 Task: For heading Arial black with underline.  font size for heading18,  'Change the font style of data to'Calibri.  and font size to 9,  Change the alignment of both headline & data to Align center.  In the sheet  Expense Log Spreadsheet Workbook Sheetbook
Action: Mouse moved to (53, 105)
Screenshot: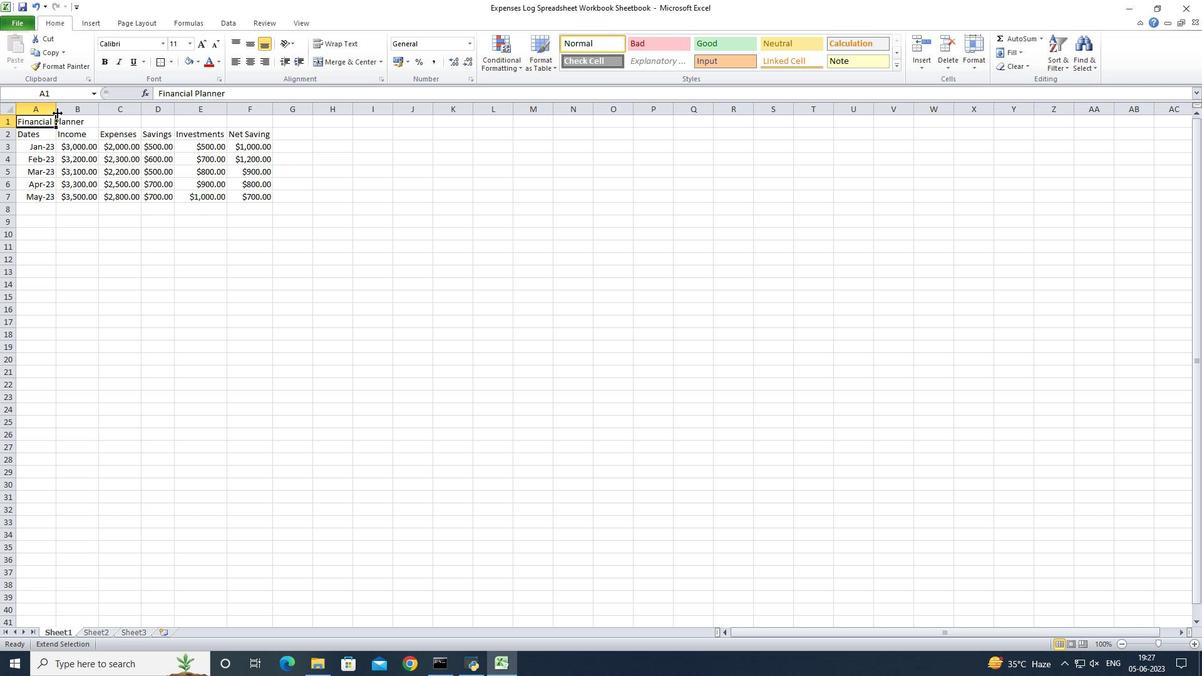 
Action: Mouse pressed left at (53, 105)
Screenshot: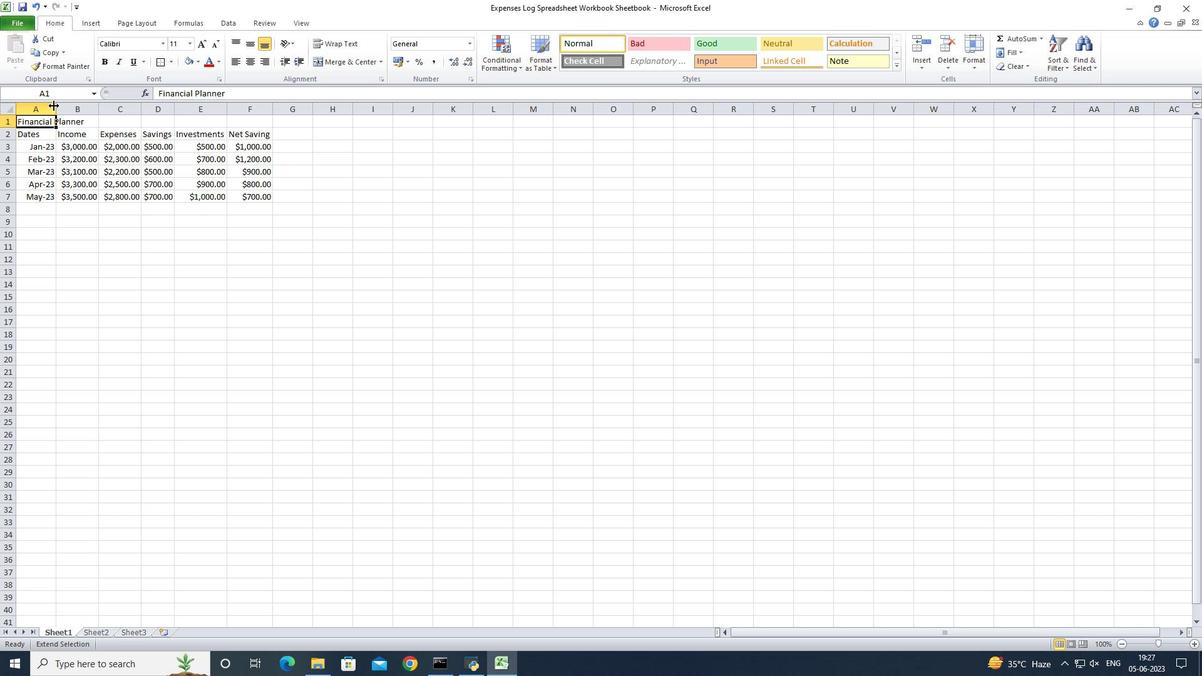 
Action: Mouse pressed left at (53, 105)
Screenshot: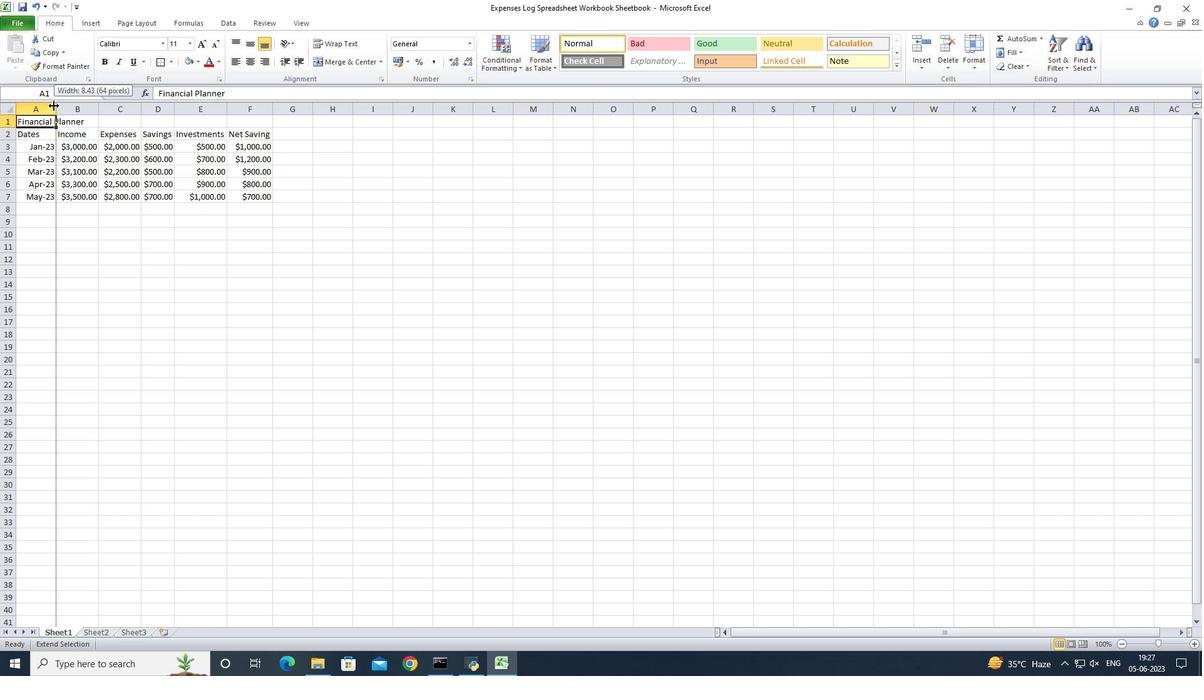 
Action: Mouse moved to (56, 124)
Screenshot: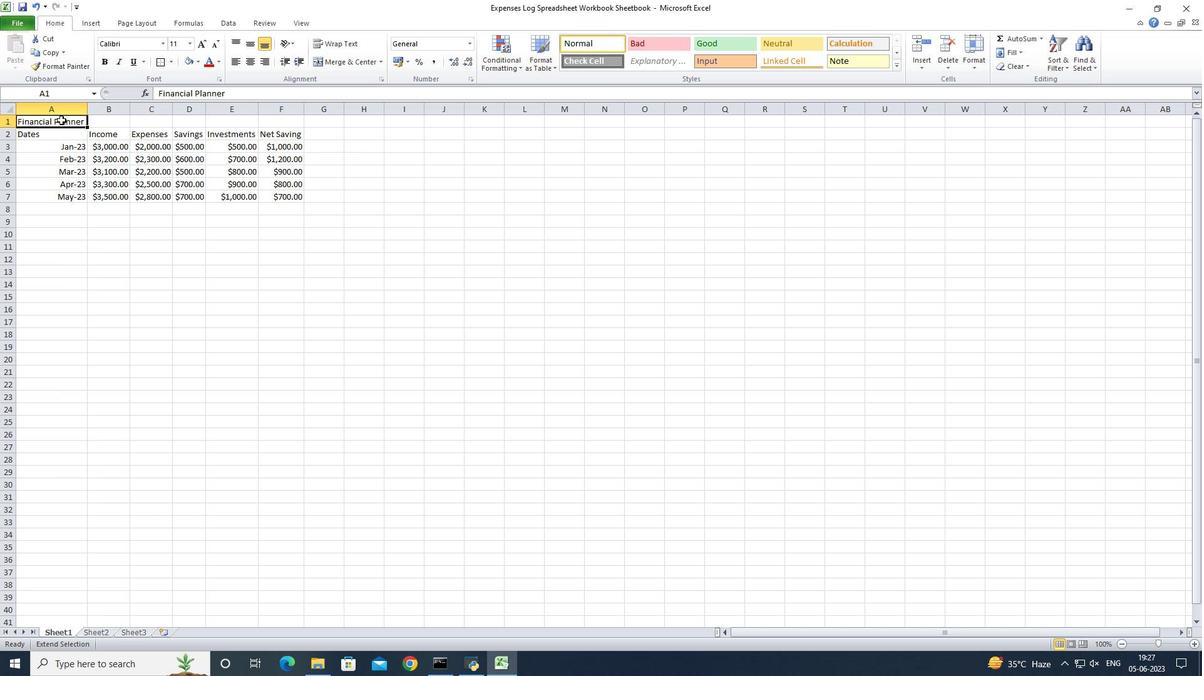 
Action: Mouse pressed left at (56, 124)
Screenshot: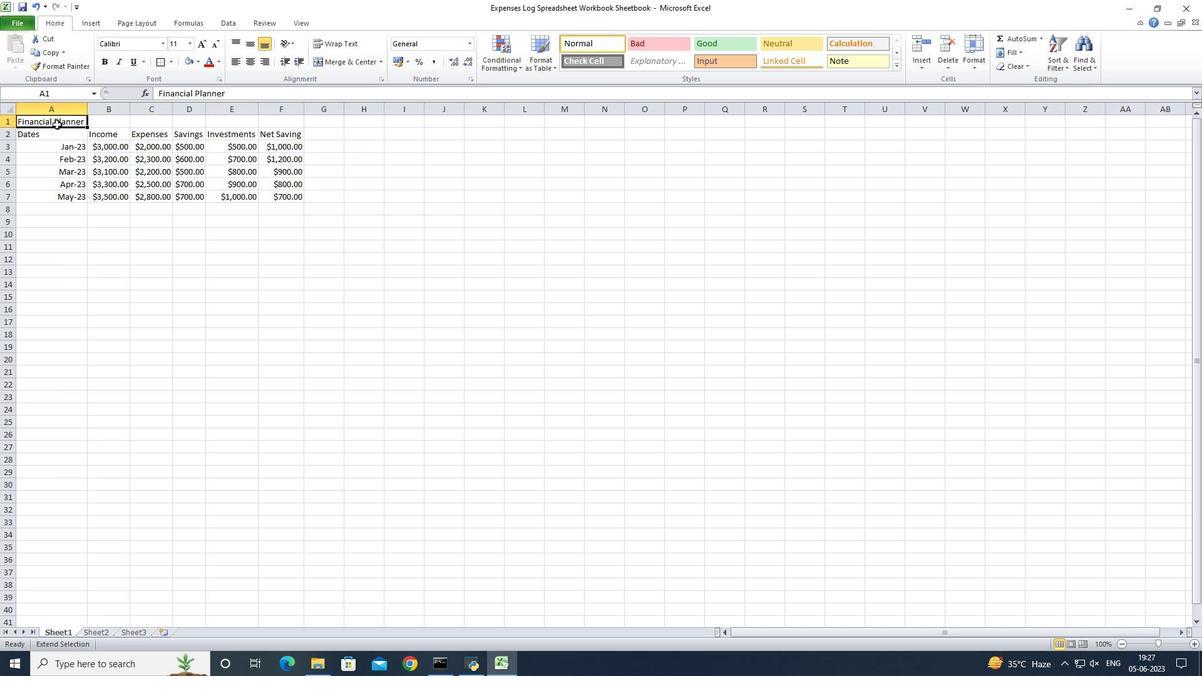 
Action: Mouse moved to (125, 47)
Screenshot: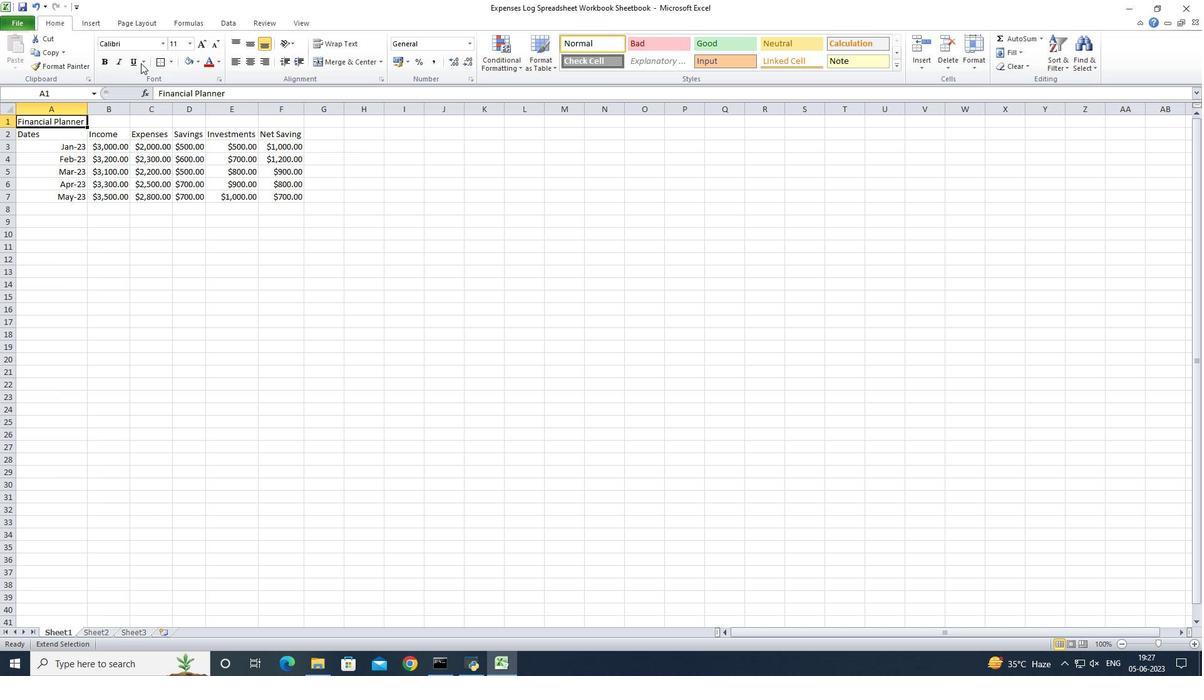 
Action: Mouse pressed left at (125, 47)
Screenshot: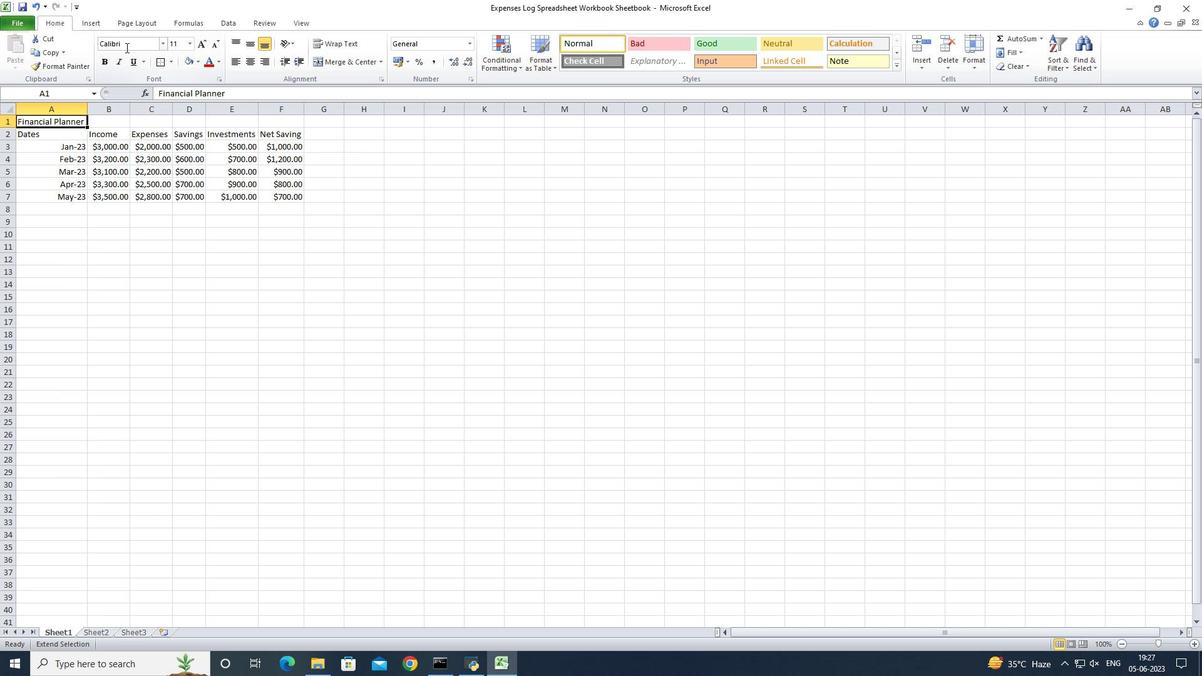 
Action: Mouse moved to (159, 47)
Screenshot: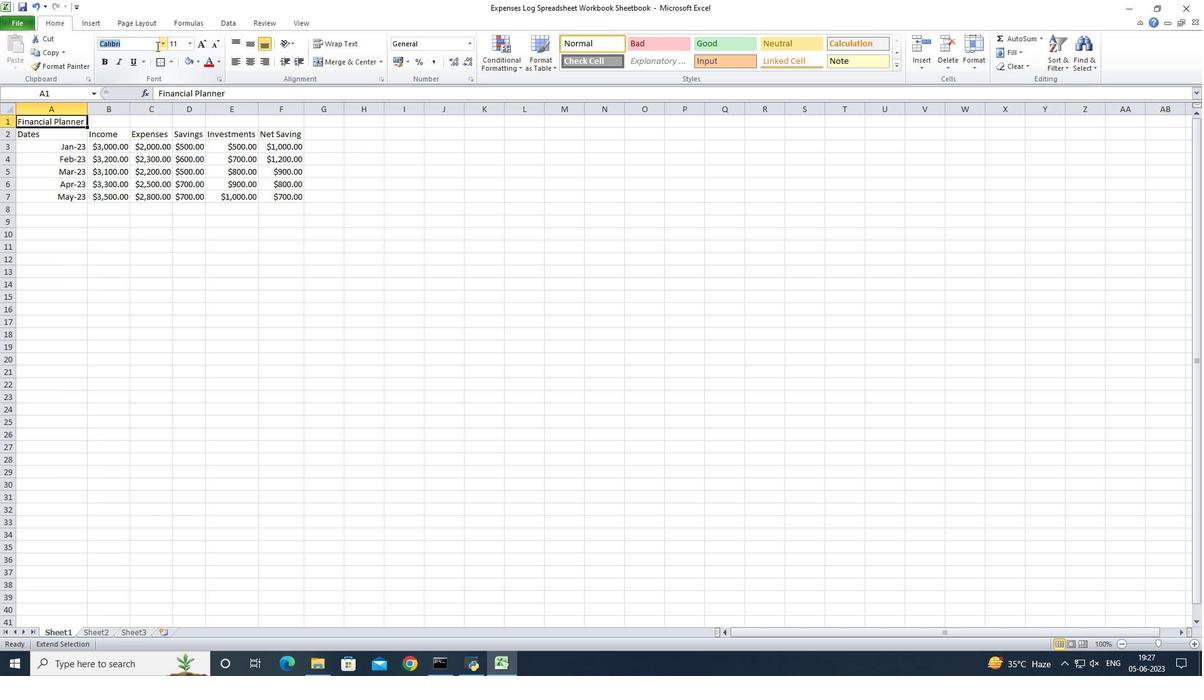 
Action: Mouse pressed left at (159, 47)
Screenshot: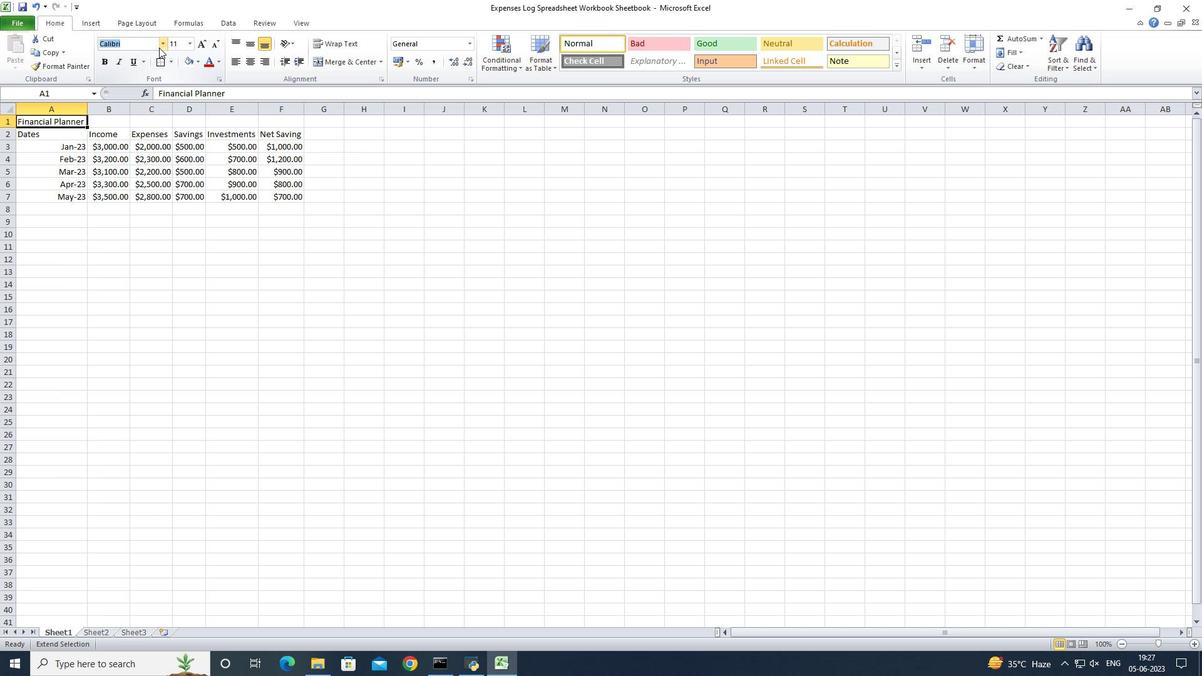
Action: Mouse moved to (140, 185)
Screenshot: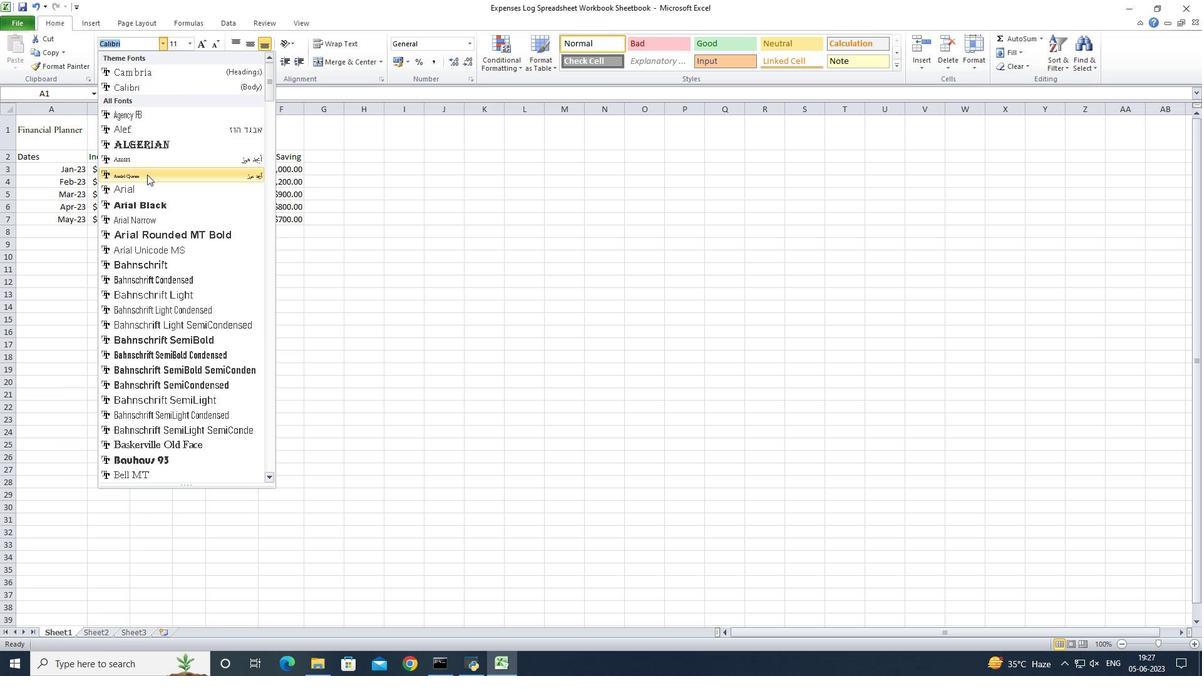 
Action: Mouse pressed left at (140, 185)
Screenshot: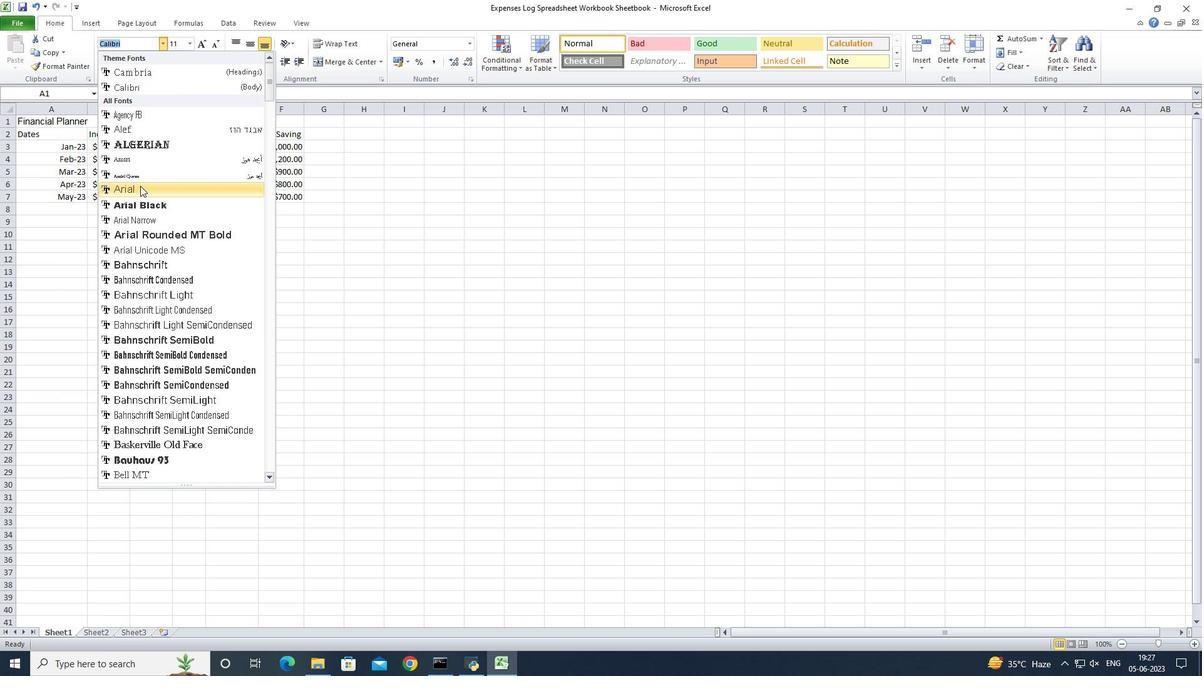 
Action: Mouse moved to (129, 62)
Screenshot: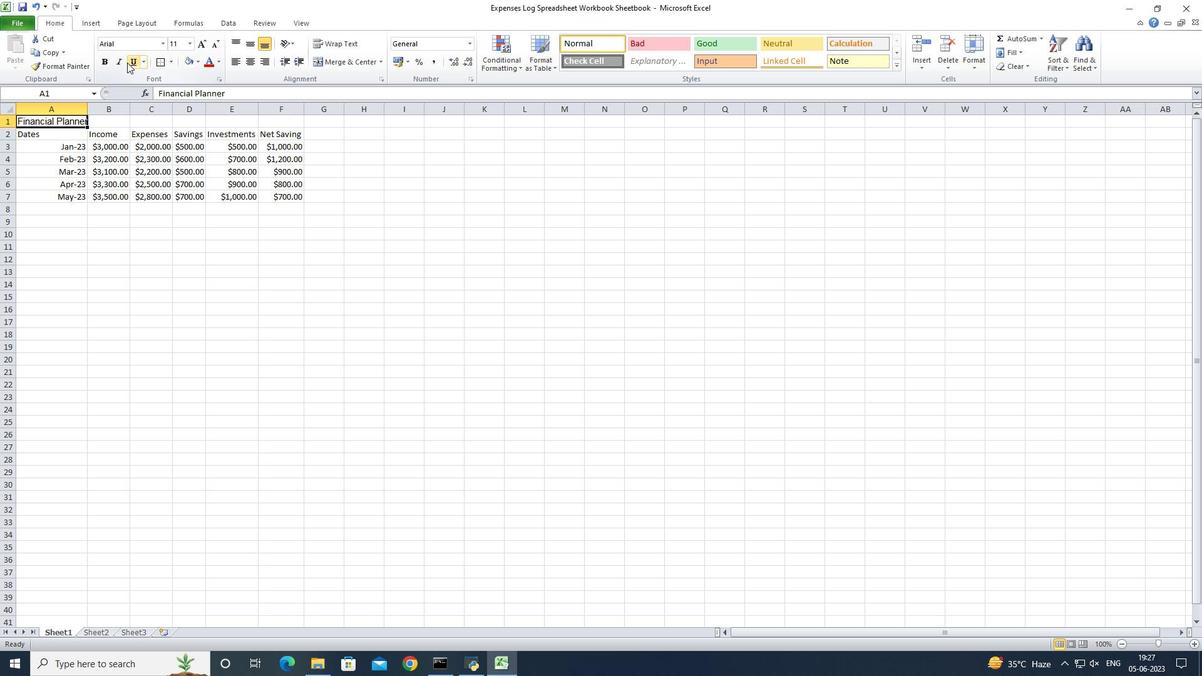 
Action: Mouse pressed left at (129, 62)
Screenshot: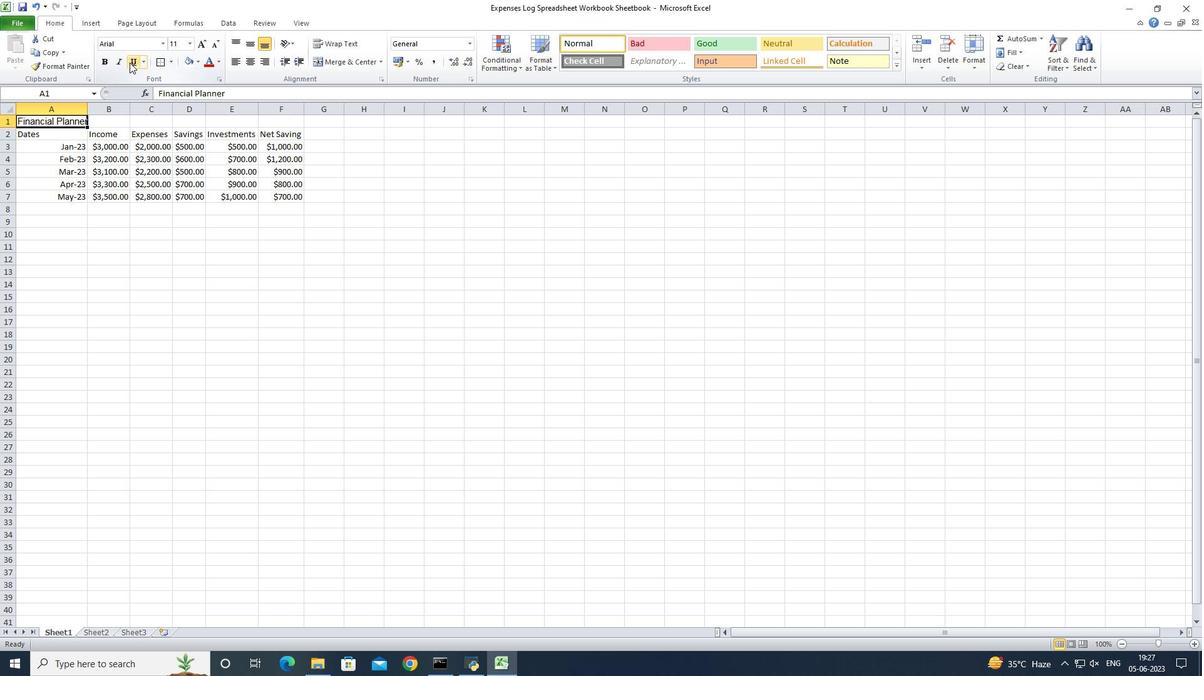 
Action: Mouse moved to (193, 41)
Screenshot: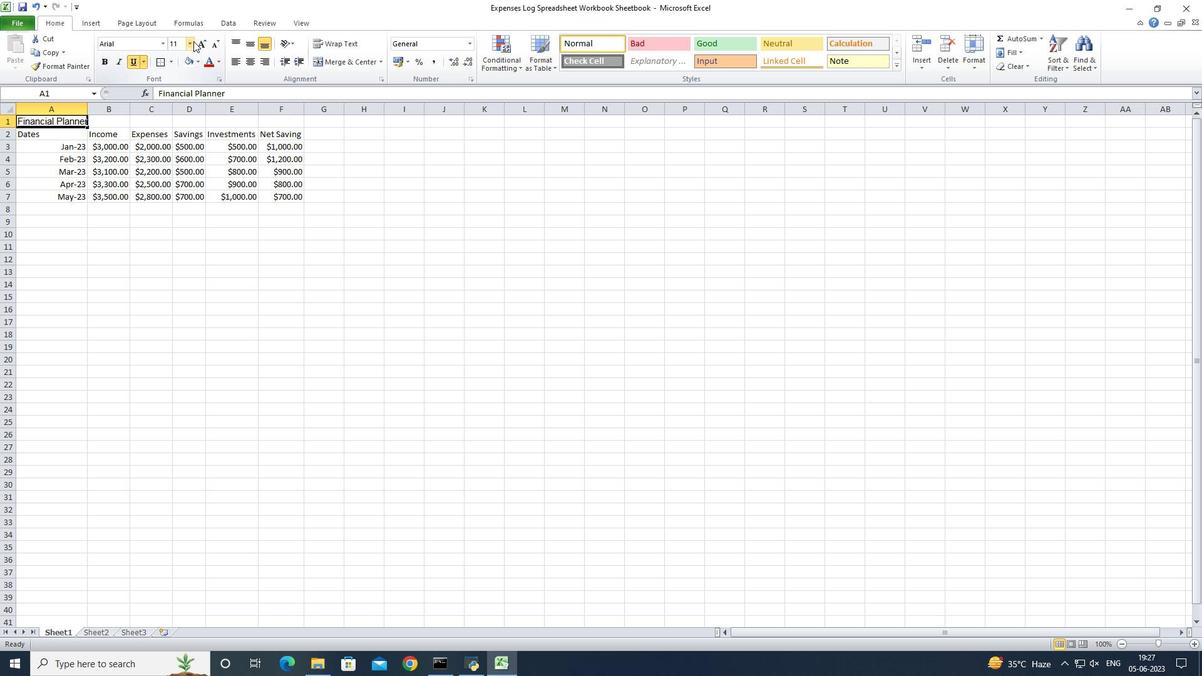 
Action: Mouse pressed left at (193, 41)
Screenshot: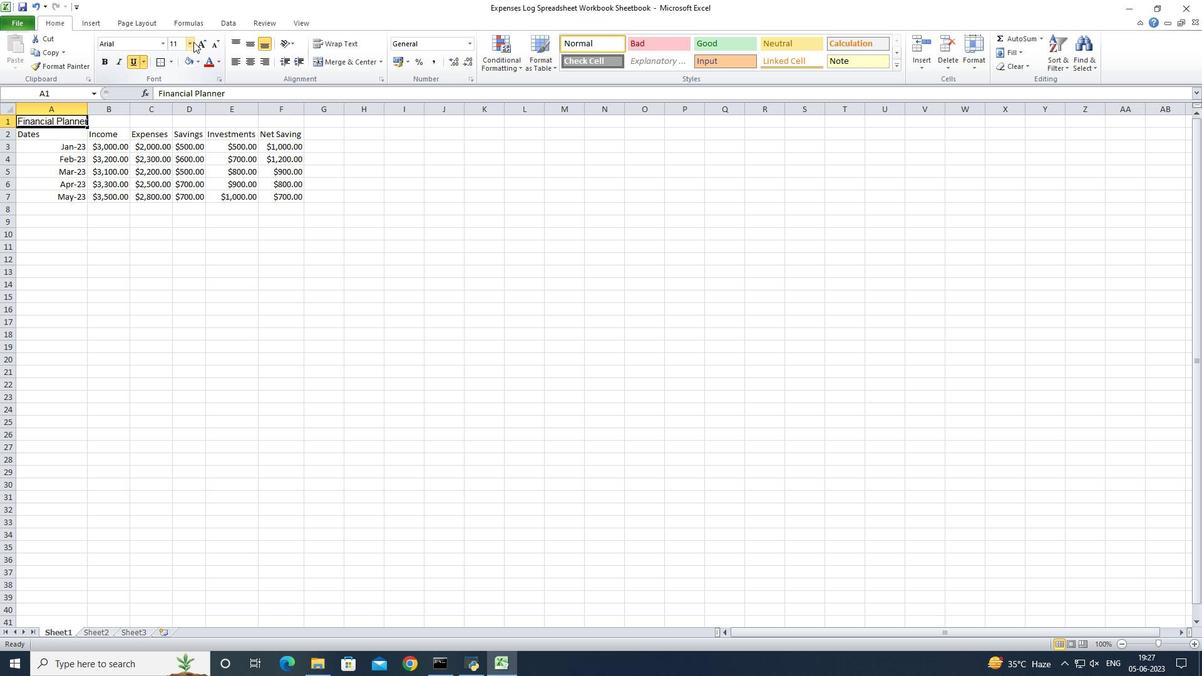 
Action: Mouse moved to (180, 129)
Screenshot: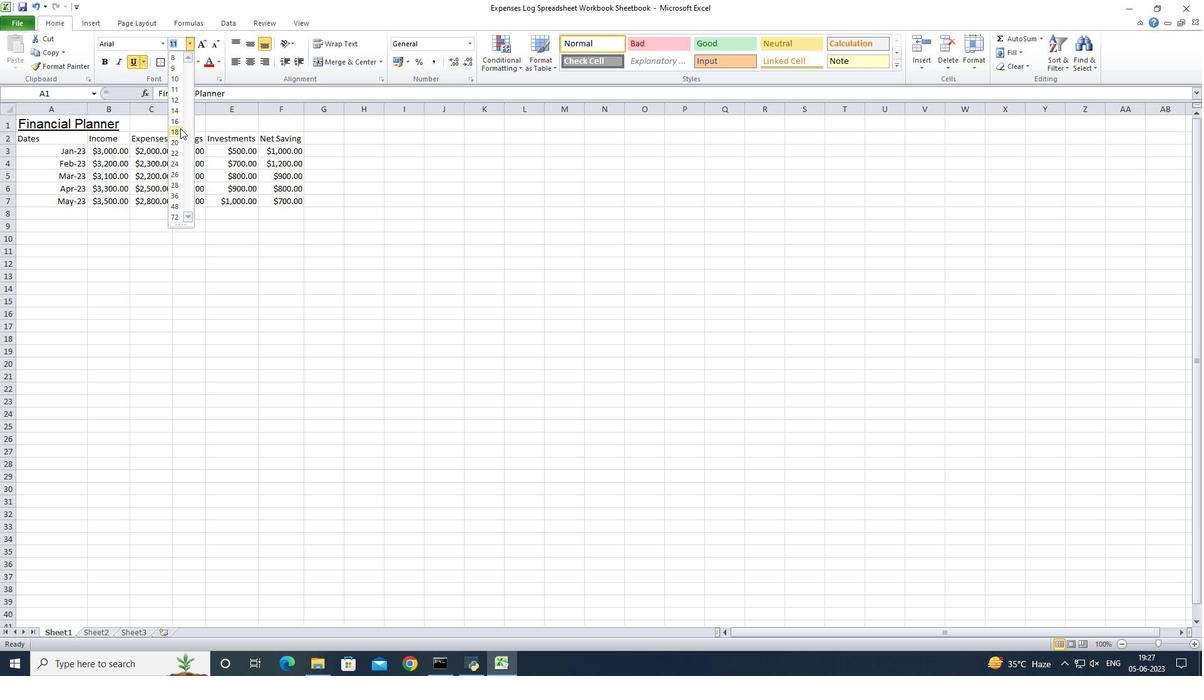 
Action: Mouse pressed left at (180, 129)
Screenshot: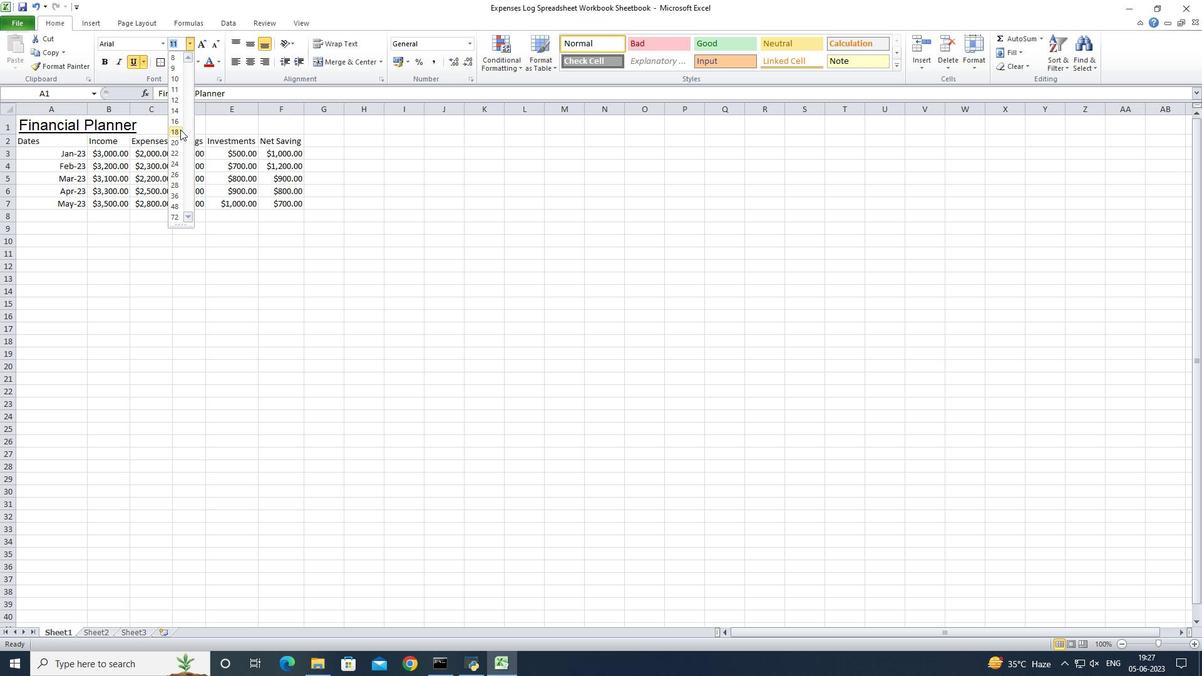 
Action: Mouse moved to (39, 144)
Screenshot: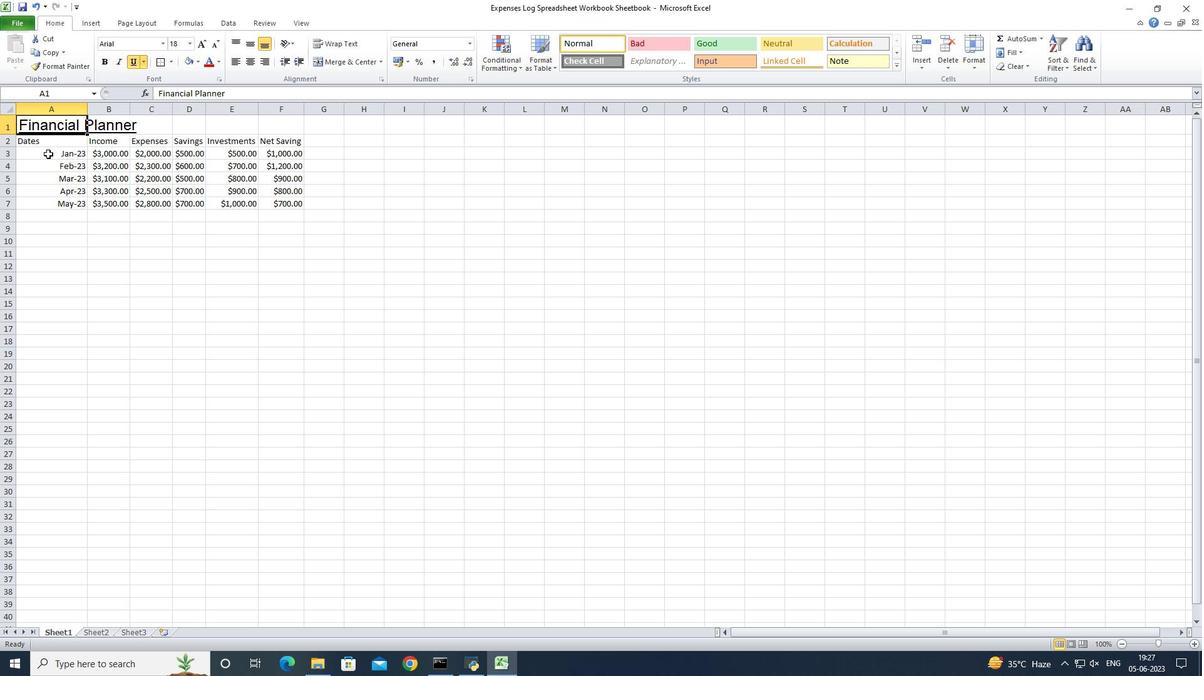 
Action: Mouse pressed left at (39, 144)
Screenshot: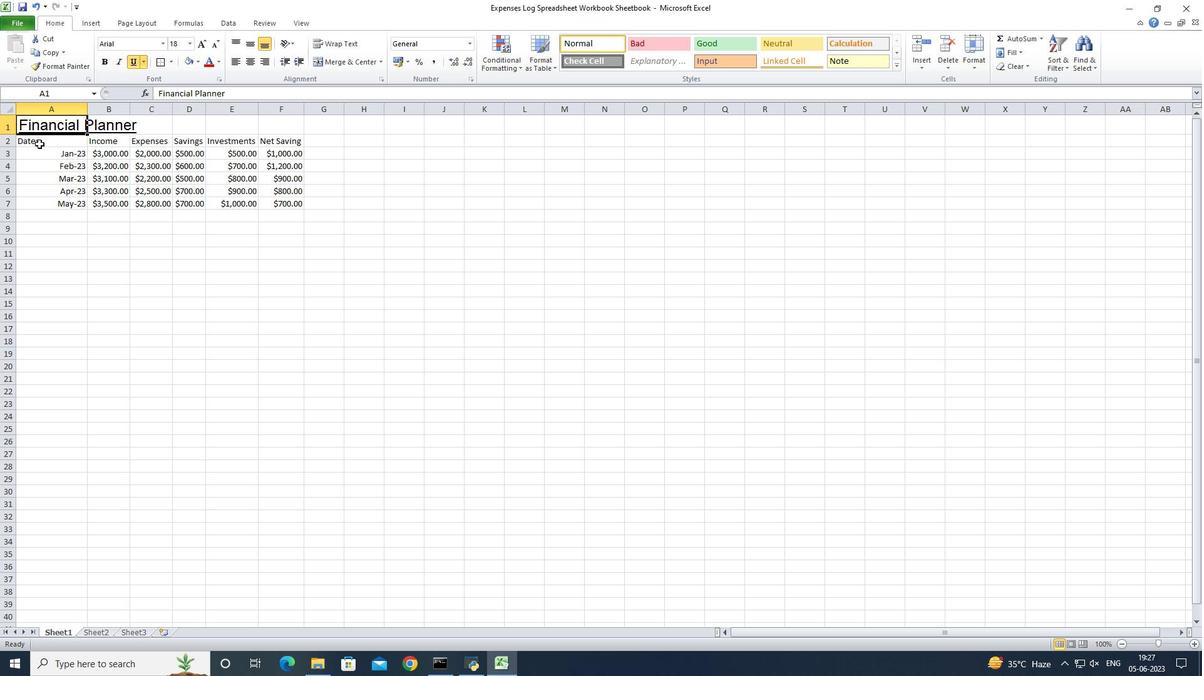 
Action: Mouse moved to (162, 45)
Screenshot: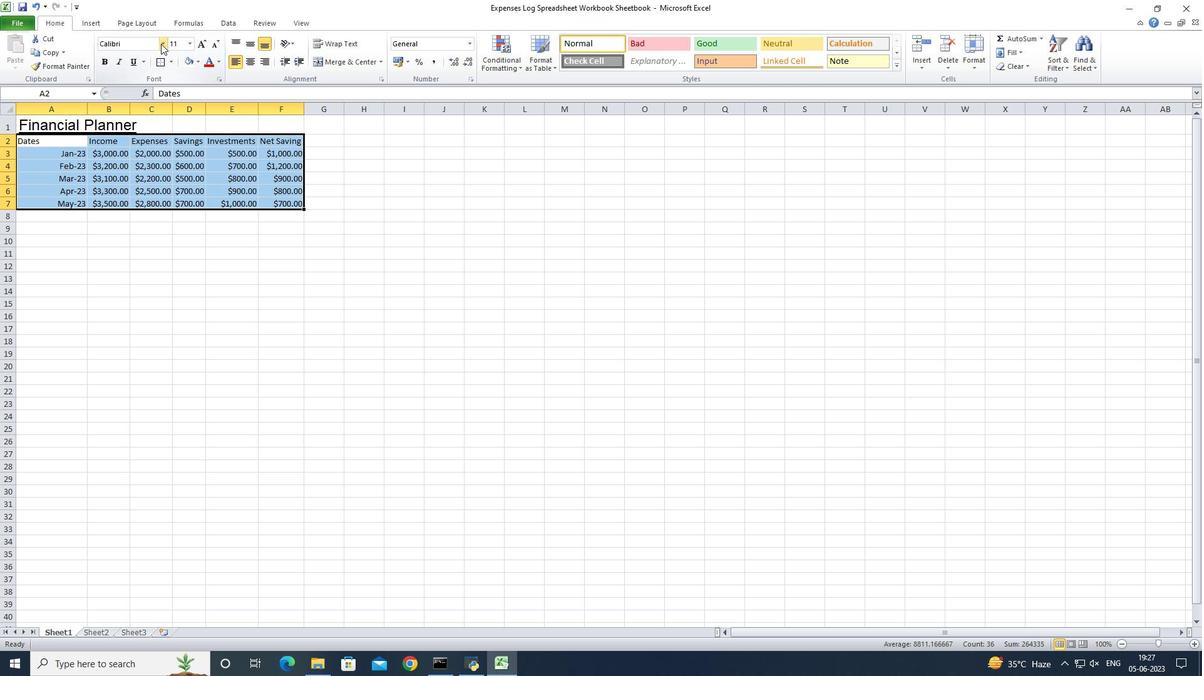 
Action: Mouse pressed left at (162, 45)
Screenshot: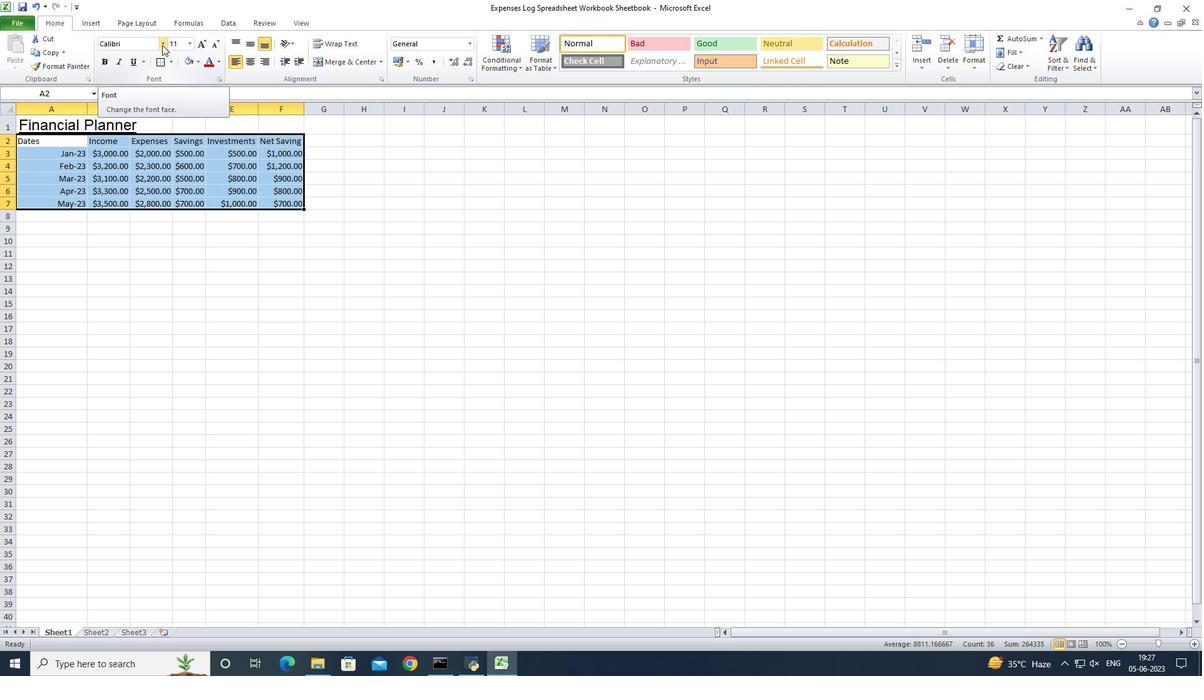 
Action: Mouse moved to (127, 90)
Screenshot: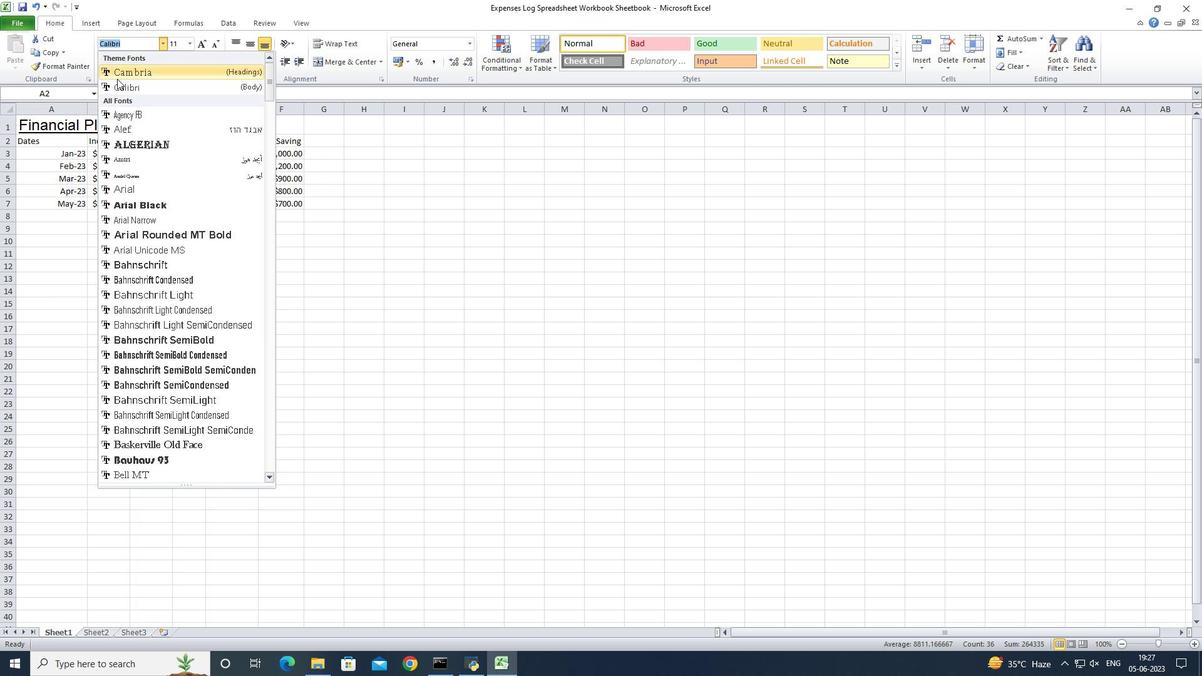 
Action: Mouse pressed left at (127, 90)
Screenshot: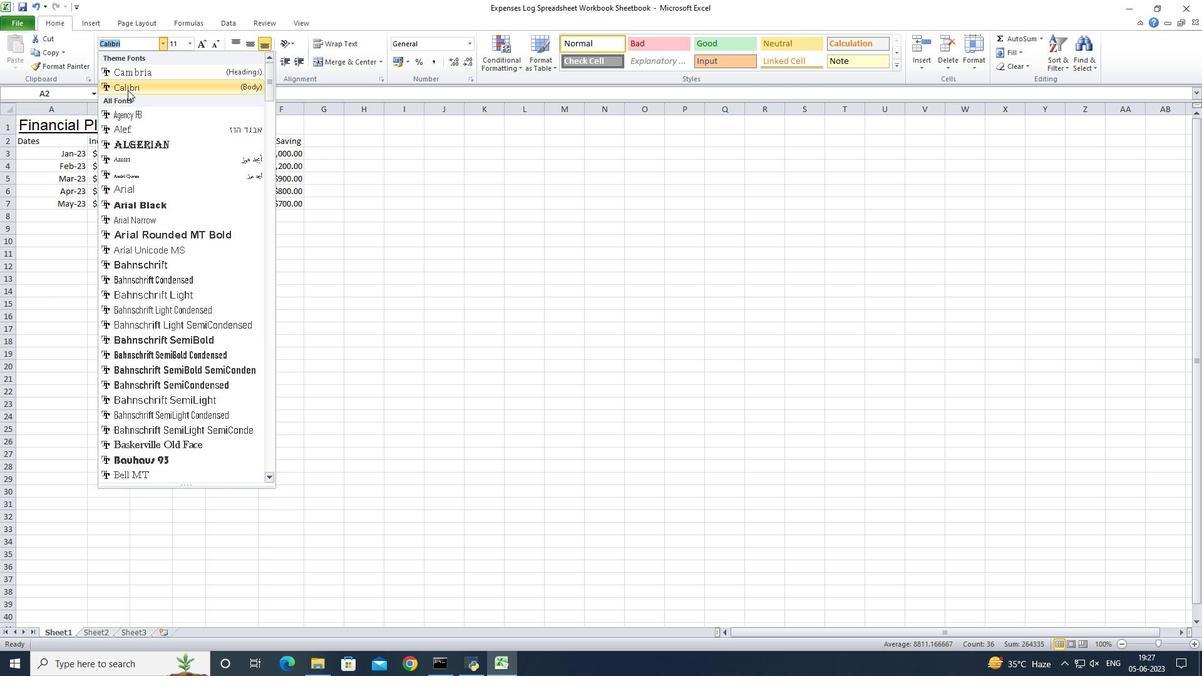
Action: Mouse moved to (186, 45)
Screenshot: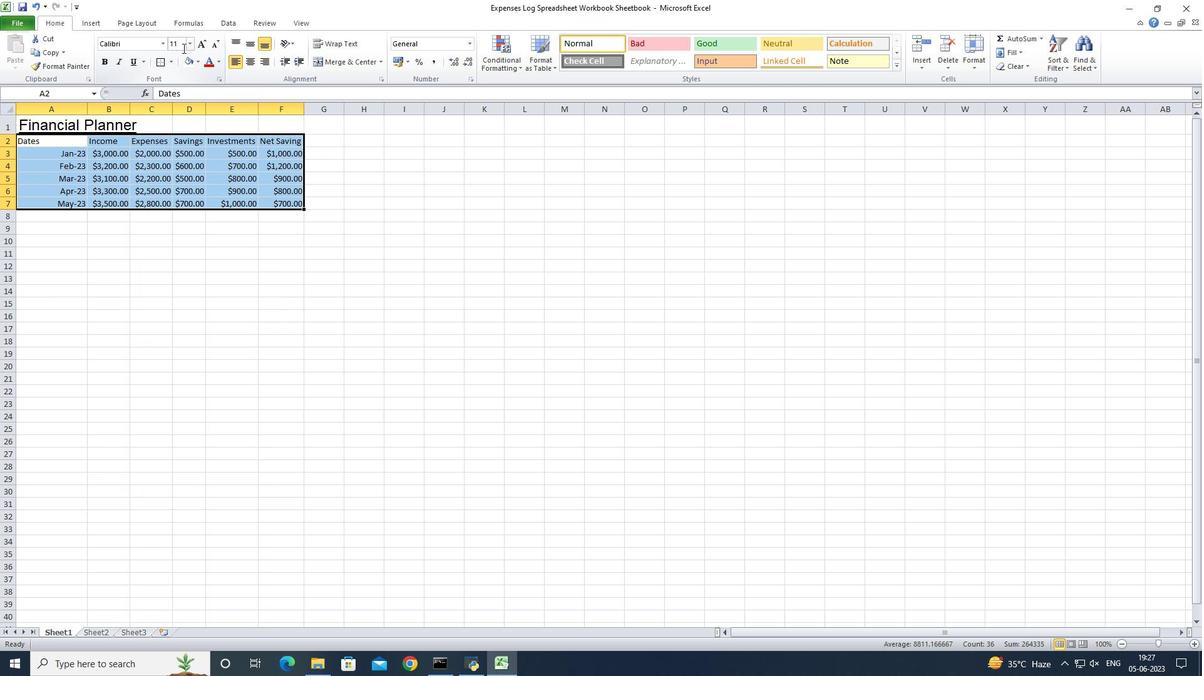 
Action: Mouse pressed left at (186, 45)
Screenshot: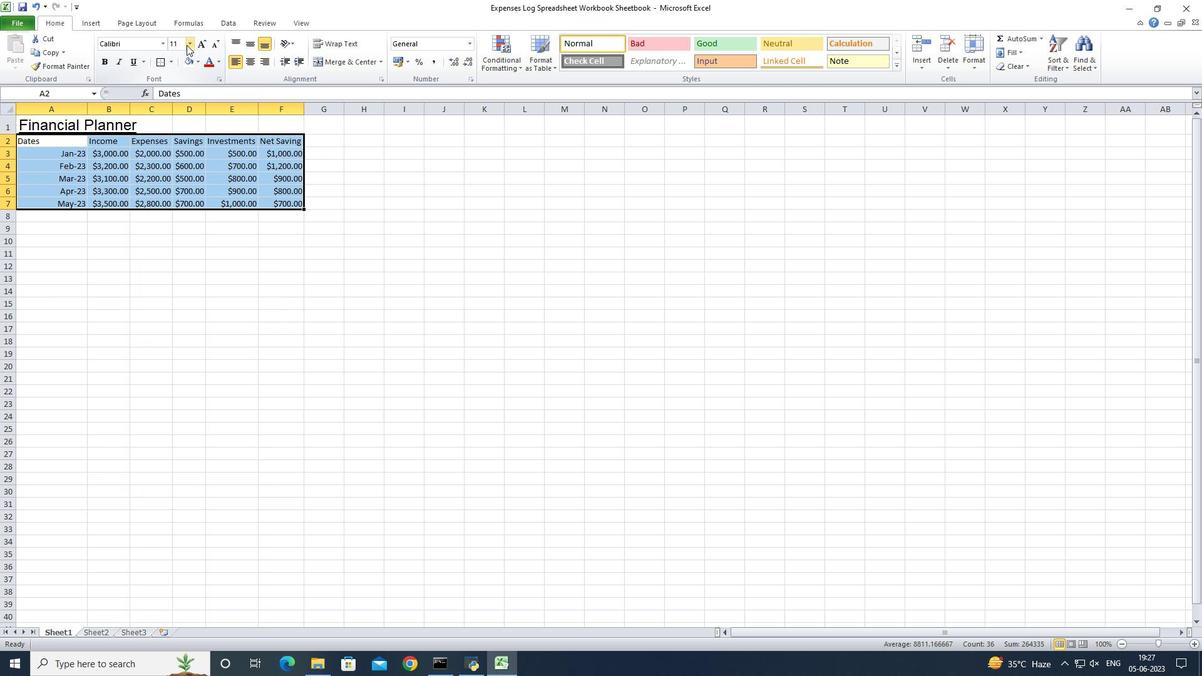 
Action: Mouse moved to (175, 66)
Screenshot: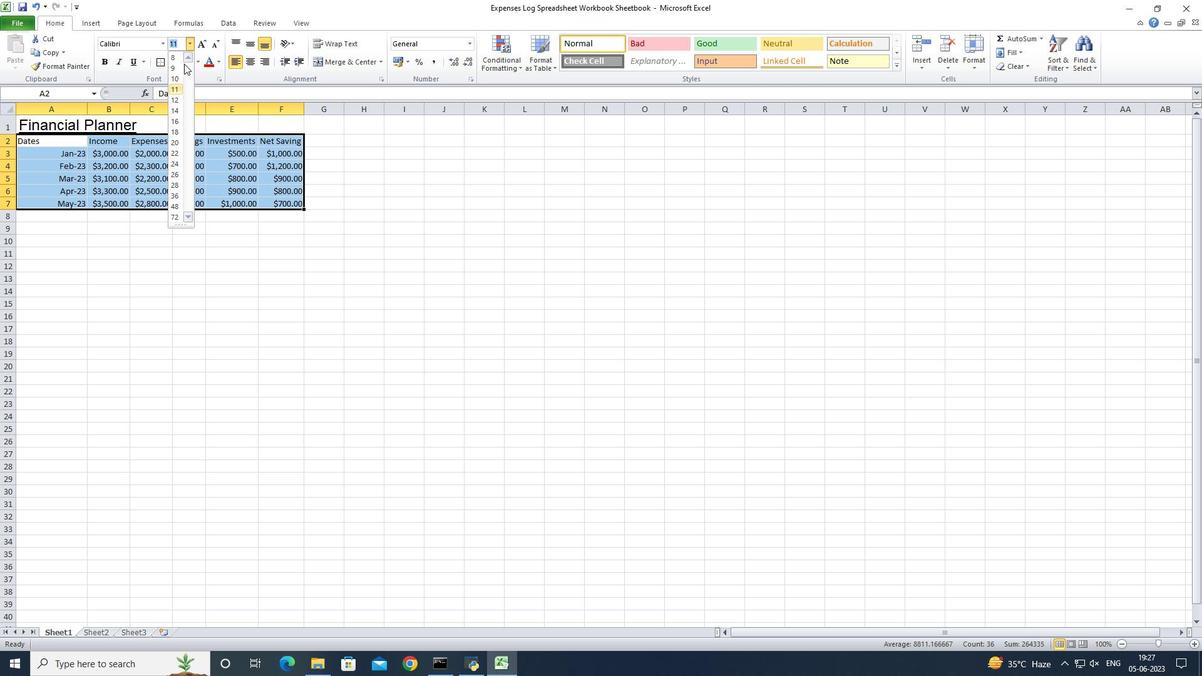 
Action: Mouse pressed left at (175, 66)
Screenshot: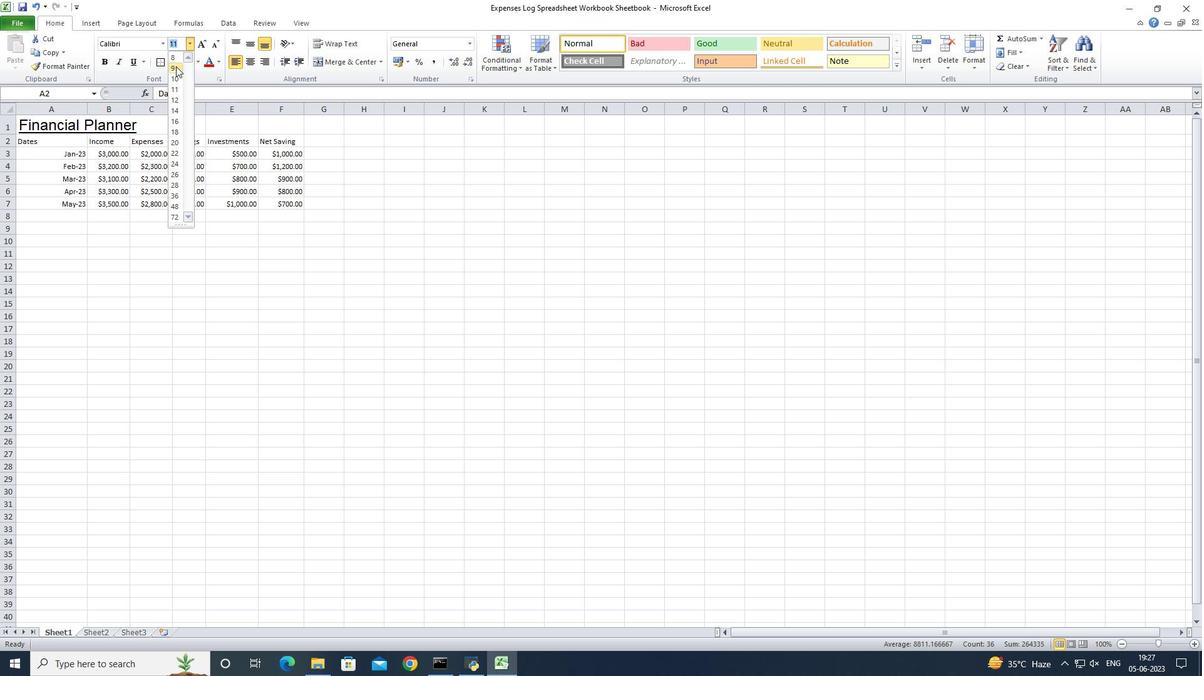 
Action: Mouse moved to (35, 124)
Screenshot: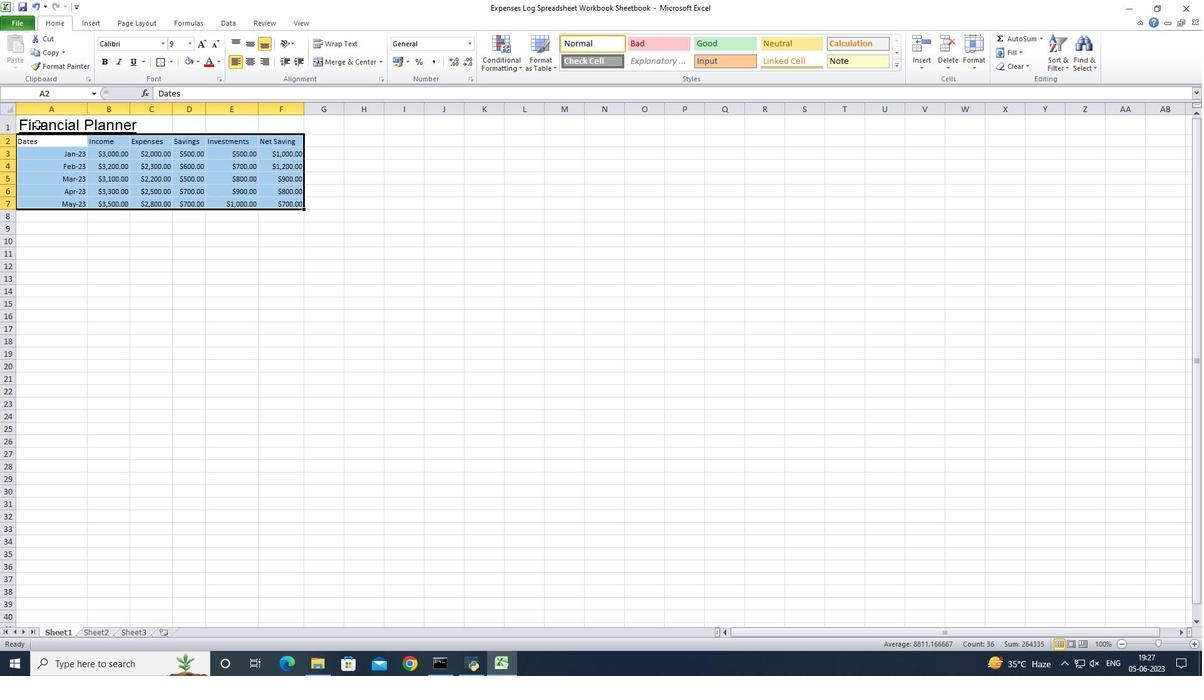 
Action: Mouse pressed left at (35, 124)
Screenshot: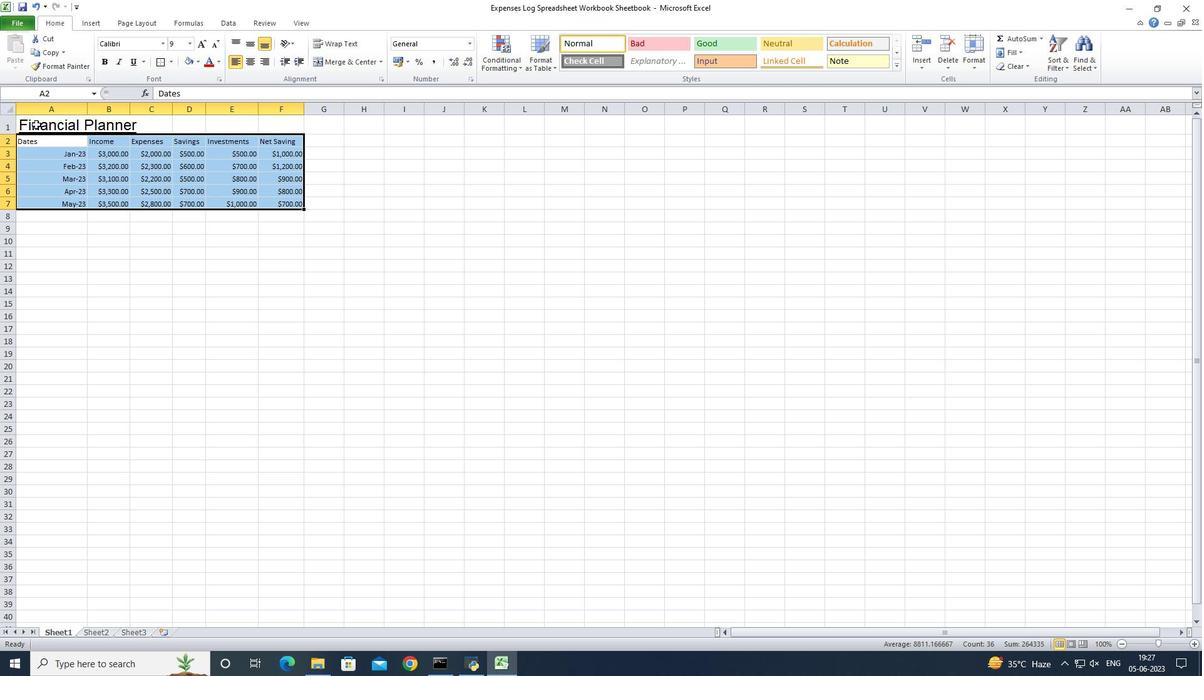 
Action: Mouse moved to (246, 58)
Screenshot: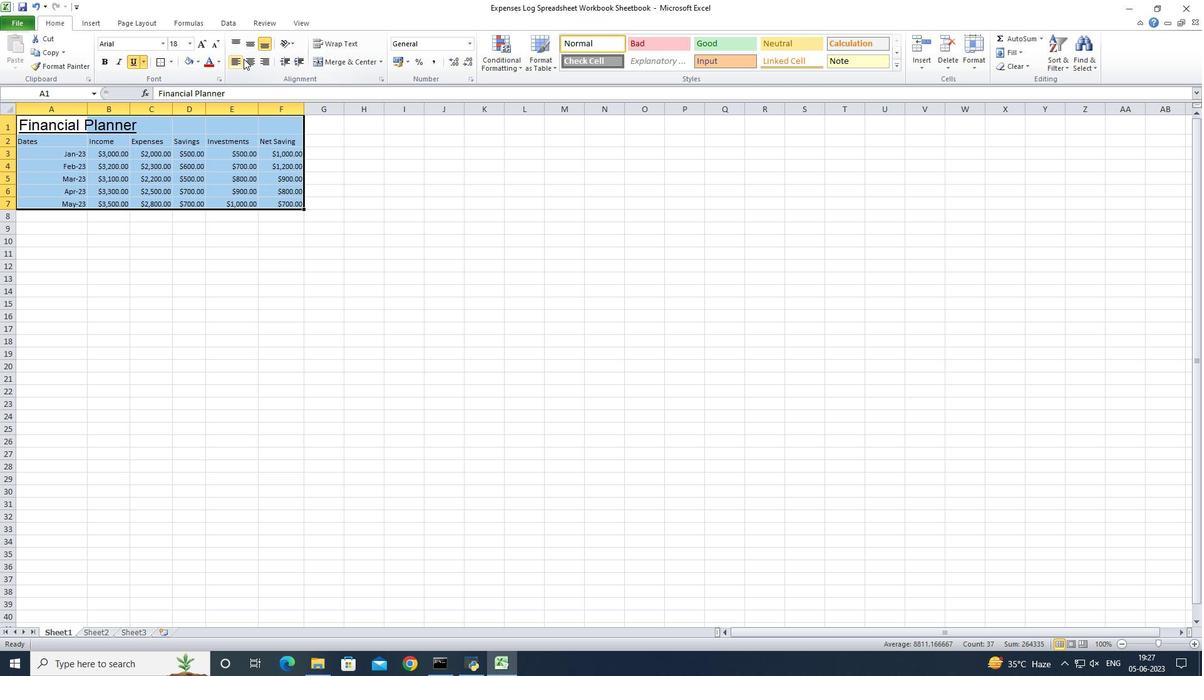 
Action: Mouse pressed left at (246, 58)
Screenshot: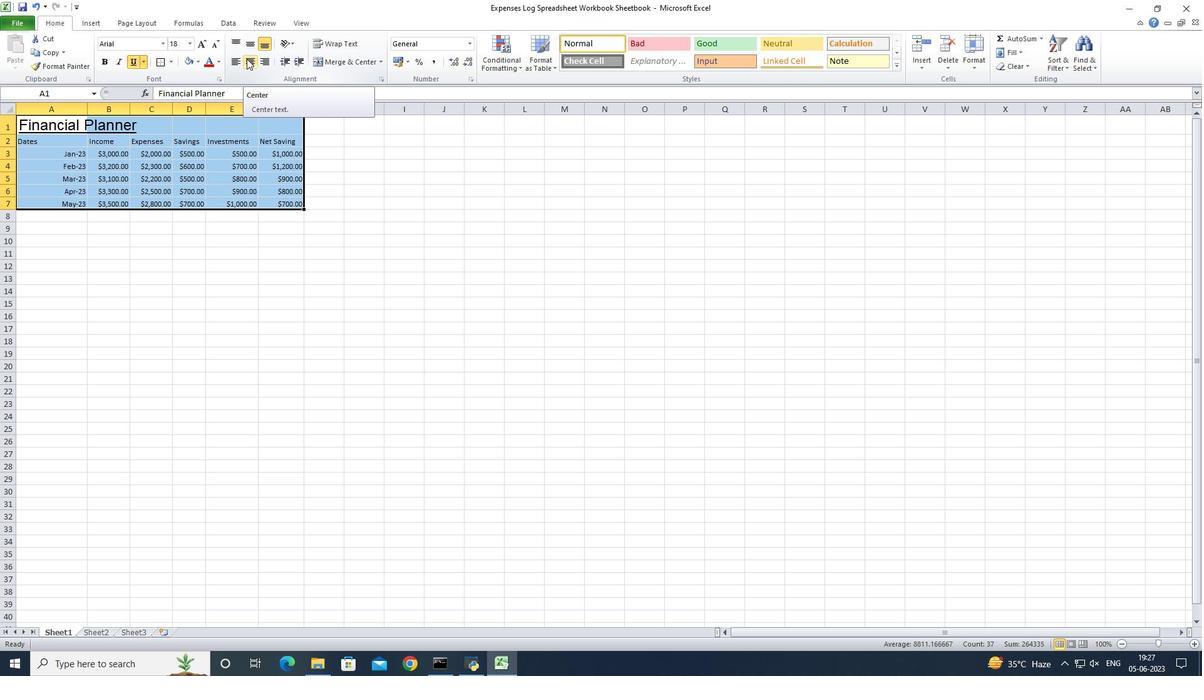 
Action: Mouse moved to (88, 108)
Screenshot: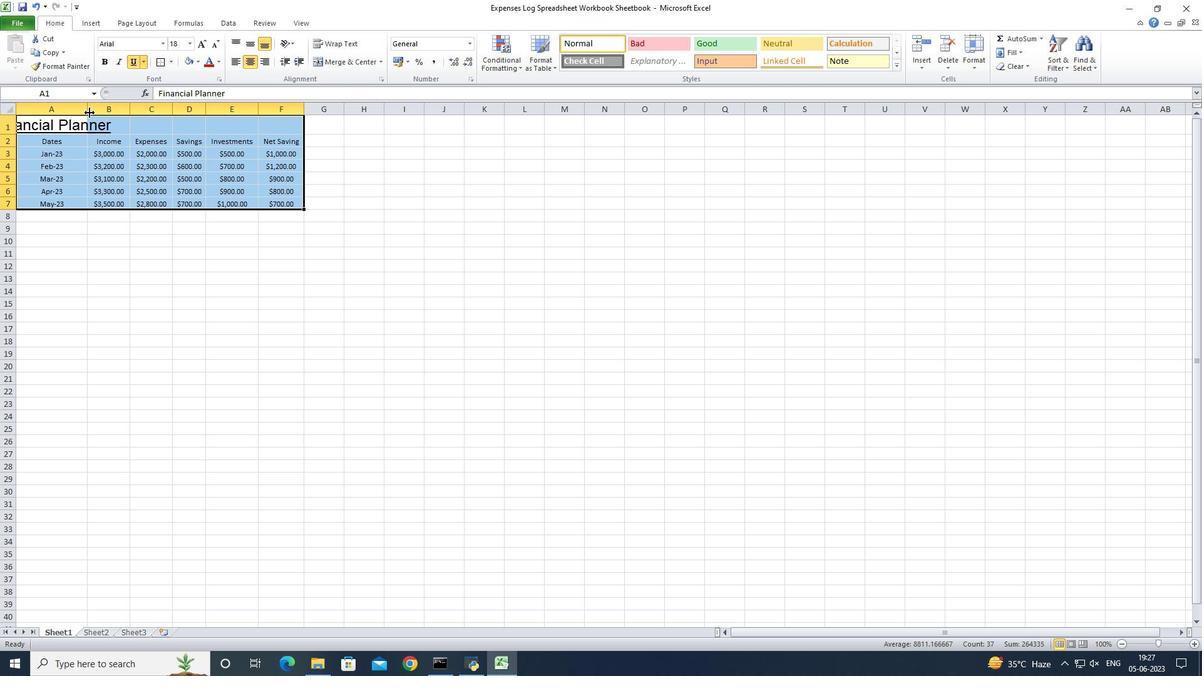 
Action: Mouse pressed left at (88, 108)
Screenshot: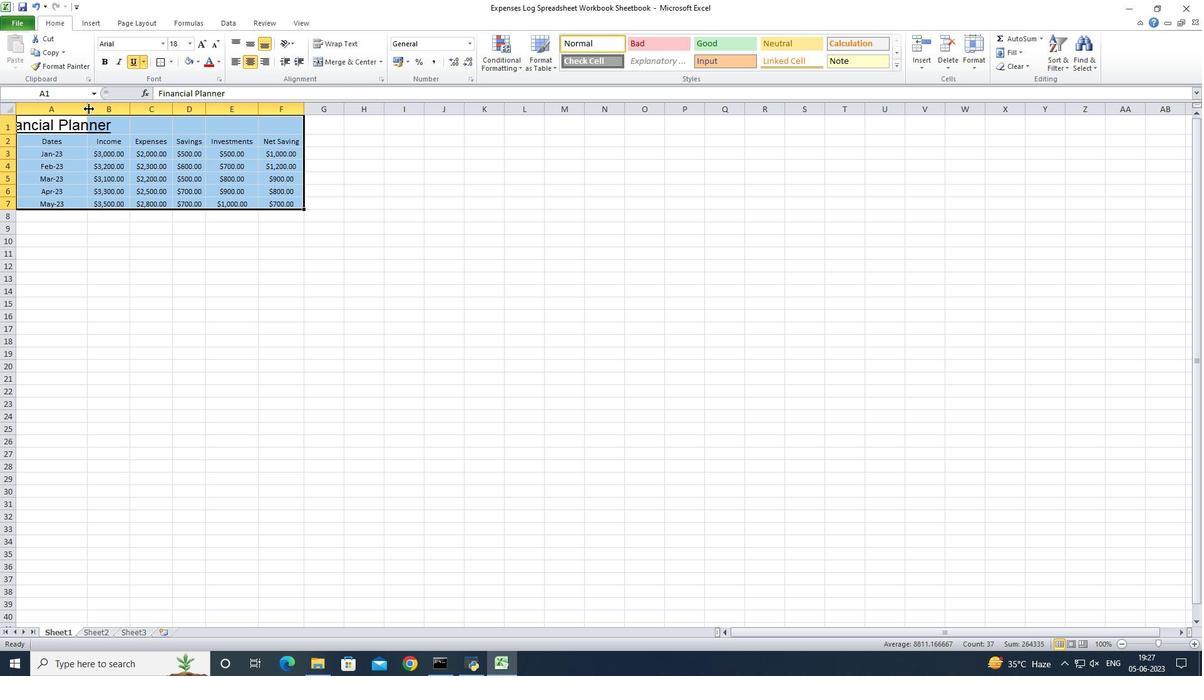 
Action: Mouse pressed left at (88, 108)
Screenshot: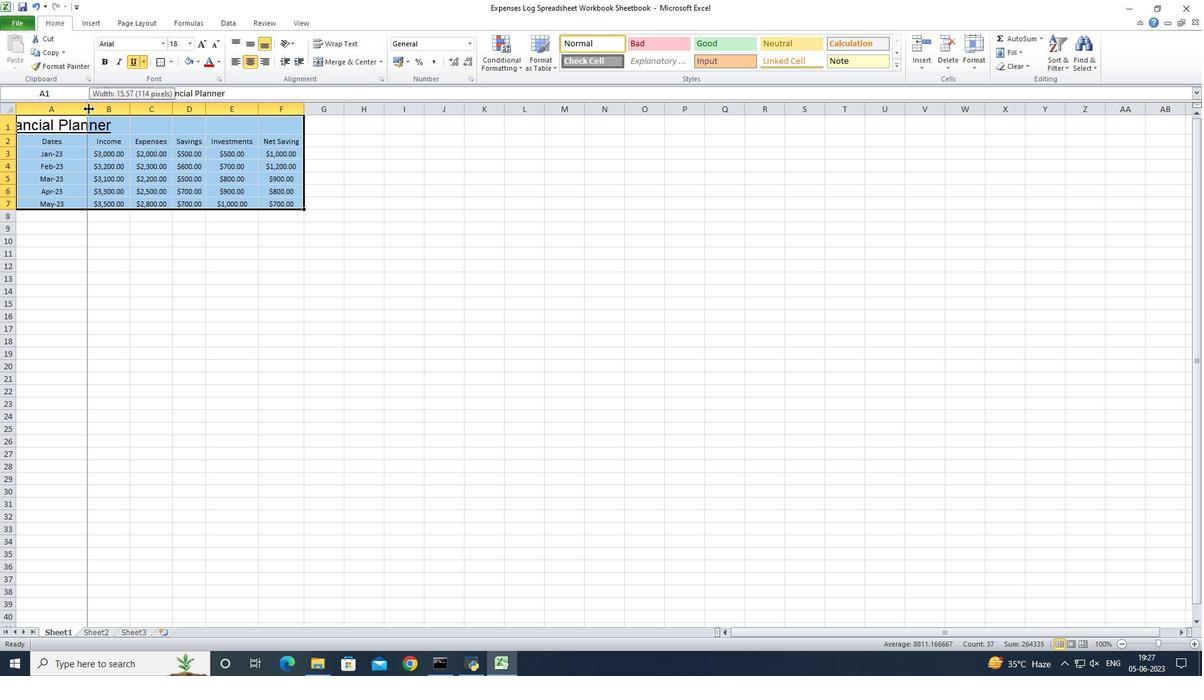 
Action: Mouse moved to (95, 275)
Screenshot: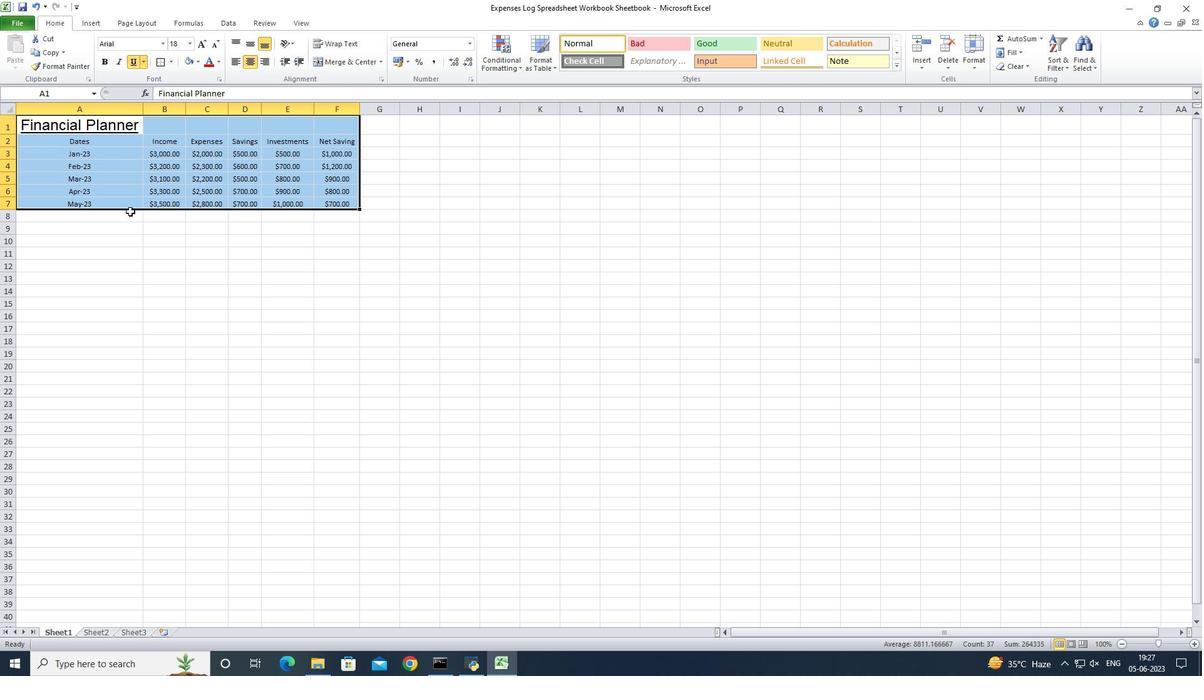
Action: Mouse pressed left at (95, 275)
Screenshot: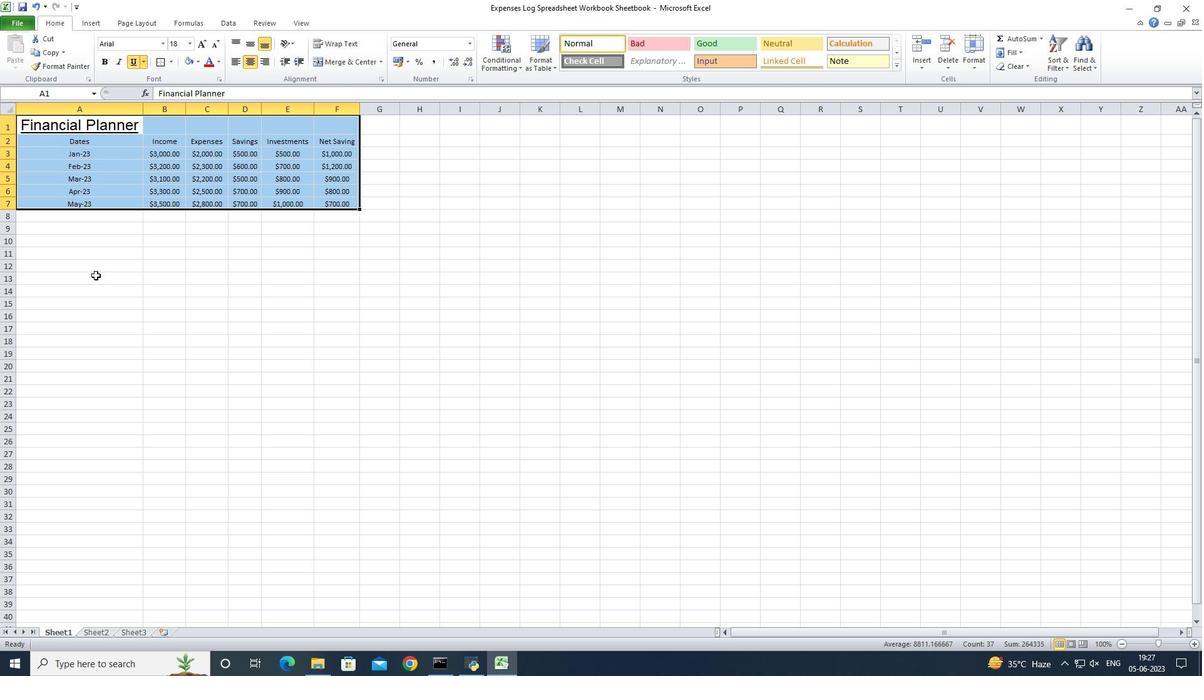 
Action: Key pressed ctrl+S
Screenshot: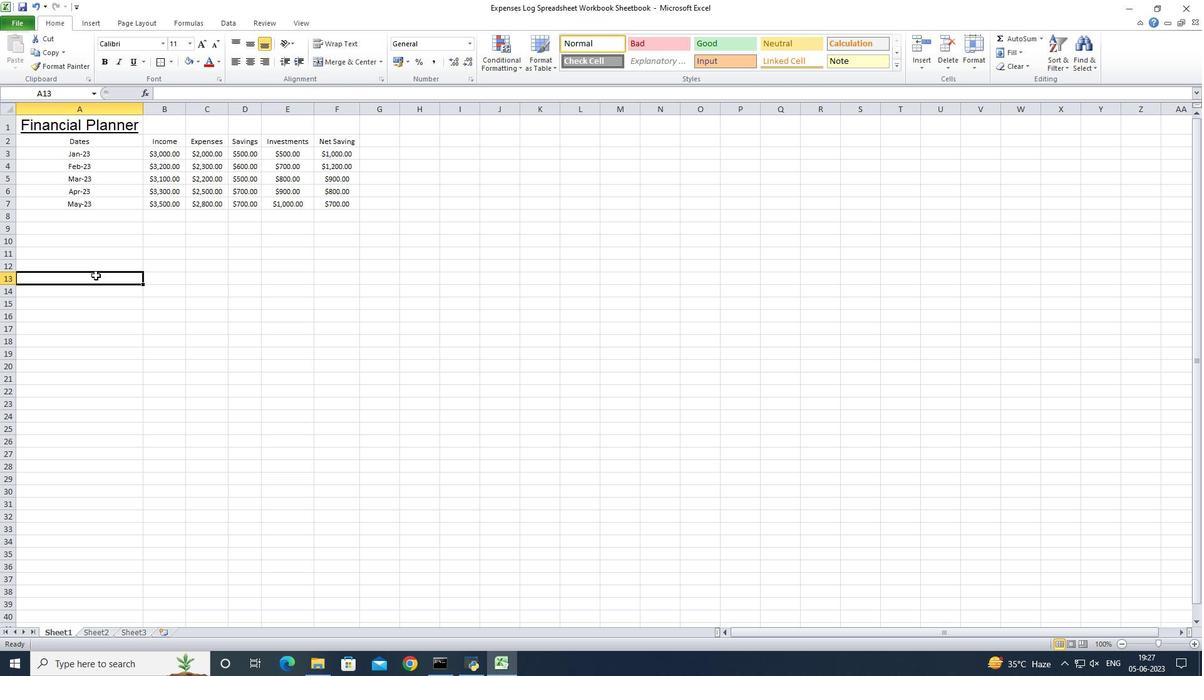
Action: Mouse moved to (92, 275)
Screenshot: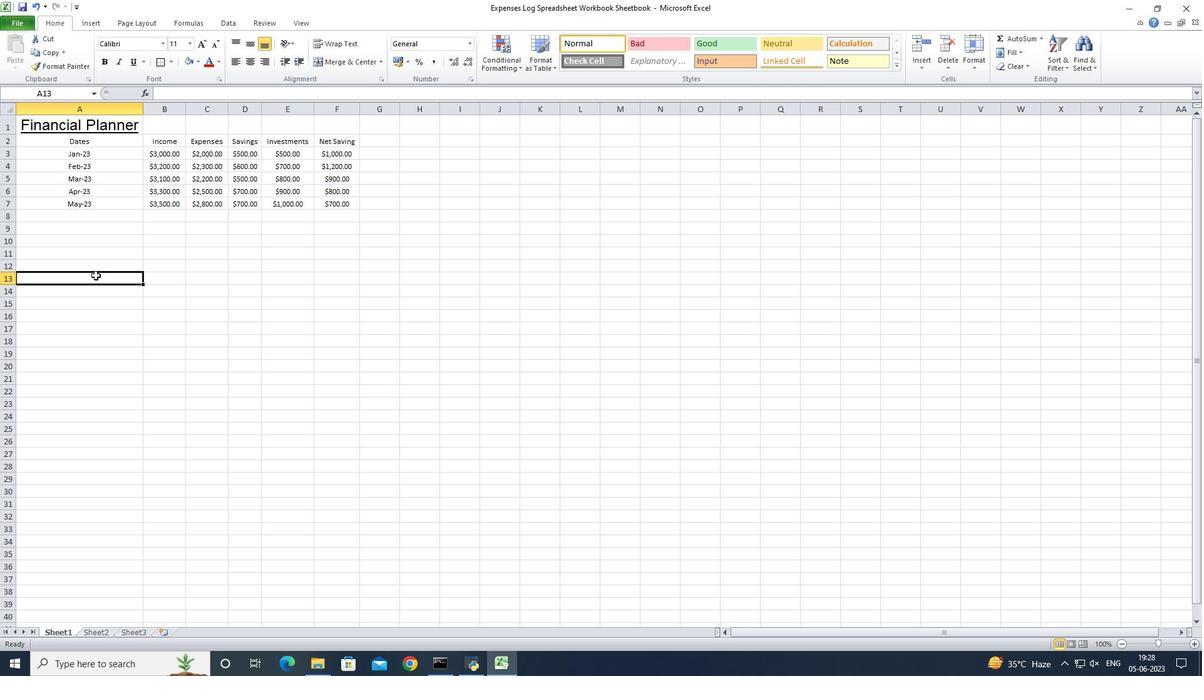 
